 Task: Create ChildIssue0000000892 as Child Issue of Issue Issue0000000446 in Backlog  in Scrum Project Project0000000090 in Jira. Create ChildIssue0000000893 as Child Issue of Issue Issue0000000447 in Backlog  in Scrum Project Project0000000090 in Jira. Create ChildIssue0000000894 as Child Issue of Issue Issue0000000447 in Backlog  in Scrum Project Project0000000090 in Jira. Create ChildIssue0000000895 as Child Issue of Issue Issue0000000448 in Backlog  in Scrum Project Project0000000090 in Jira. Create ChildIssue0000000896 as Child Issue of Issue Issue0000000448 in Backlog  in Scrum Project Project0000000090 in Jira
Action: Mouse moved to (749, 413)
Screenshot: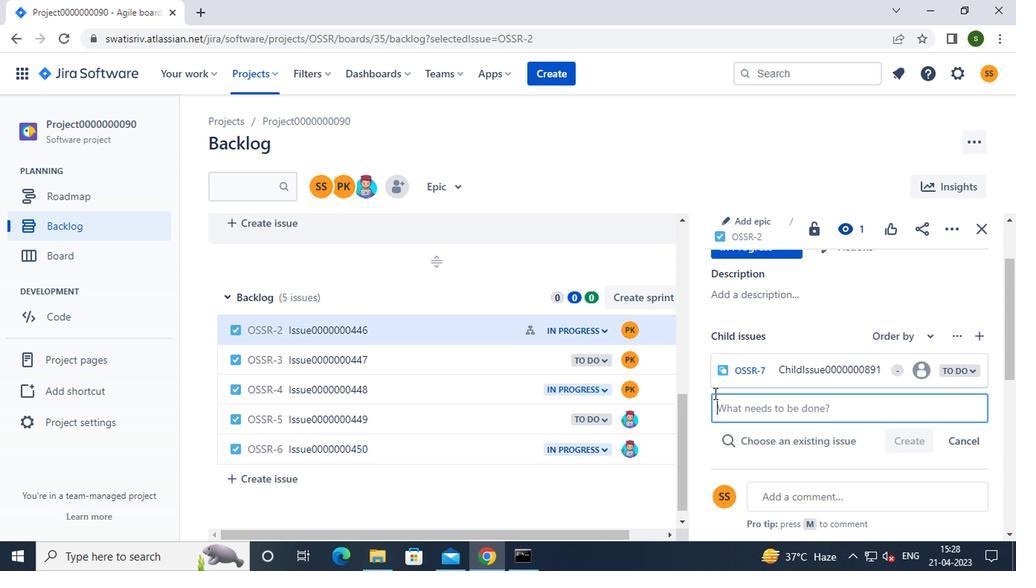 
Action: Key pressed <Key.caps_lock><Key.caps_lock>c<Key.caps_lock>hild<Key.caps_lock>i<Key.caps_lock>ssue0000000892
Screenshot: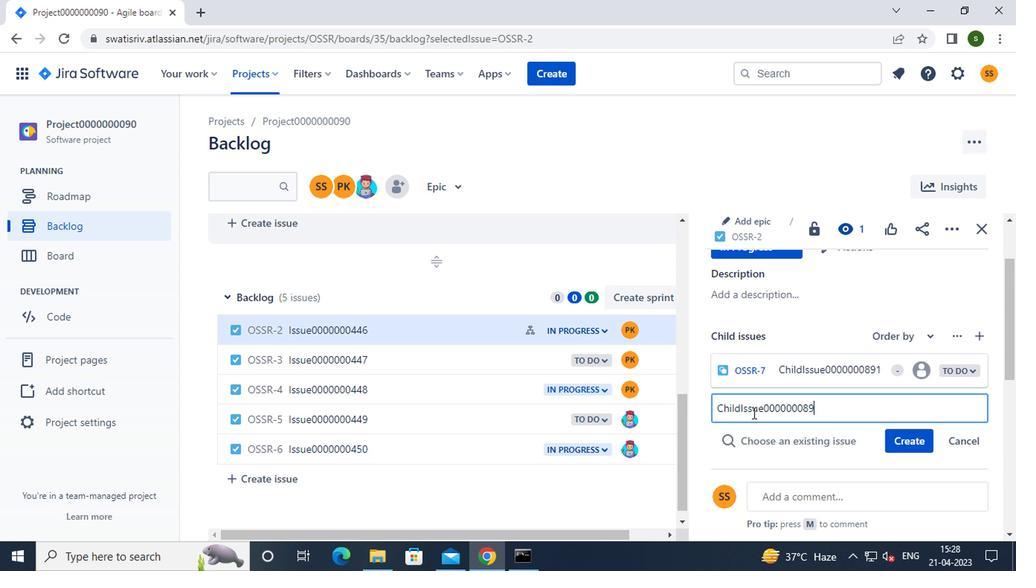 
Action: Mouse moved to (908, 431)
Screenshot: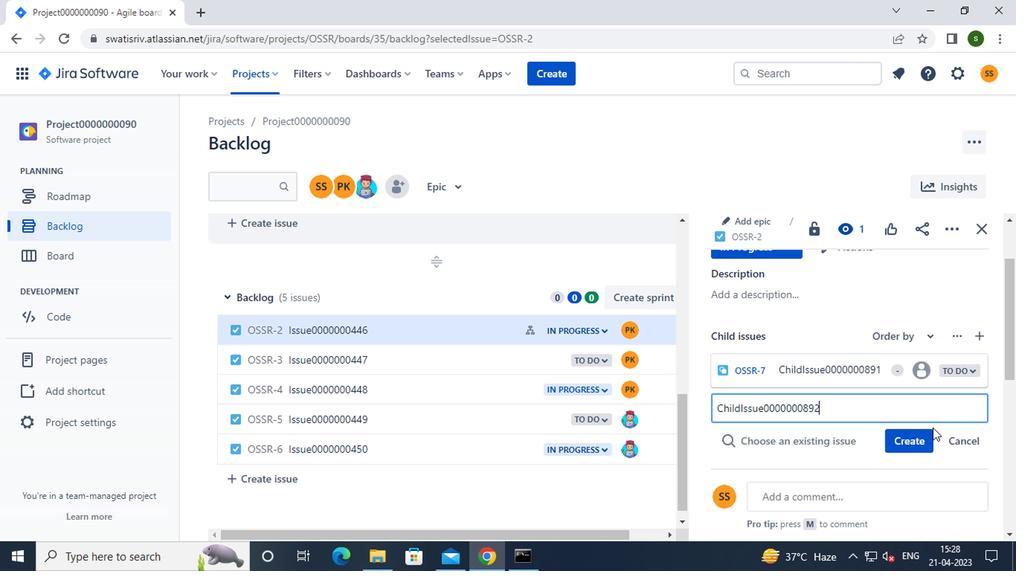 
Action: Mouse pressed left at (908, 431)
Screenshot: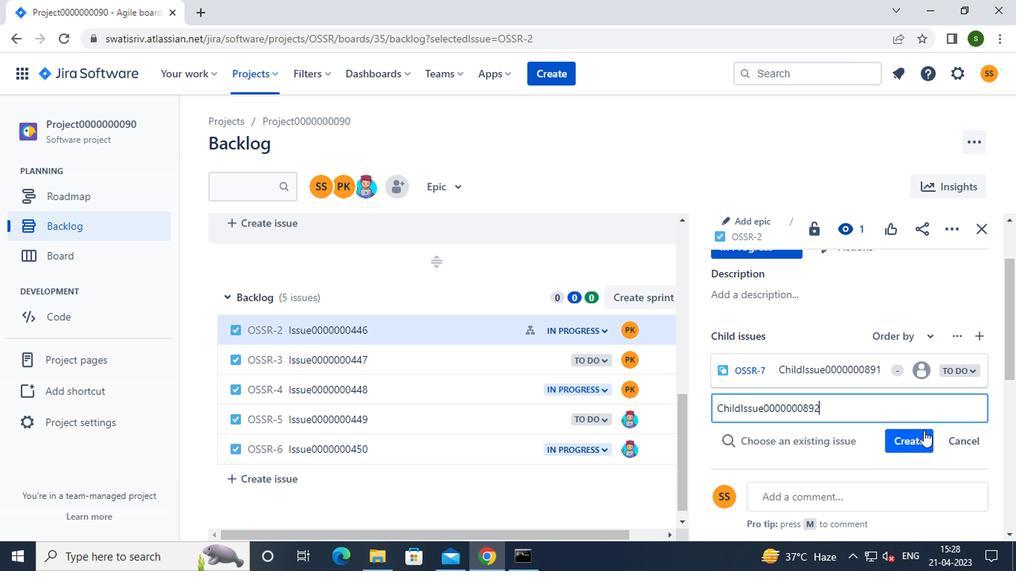 
Action: Mouse moved to (447, 361)
Screenshot: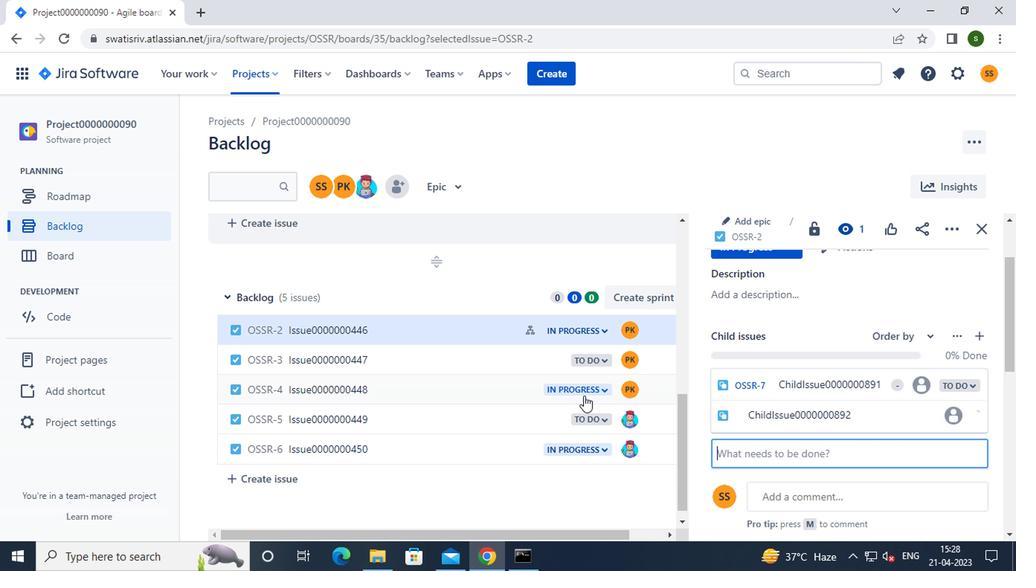 
Action: Mouse pressed left at (447, 361)
Screenshot: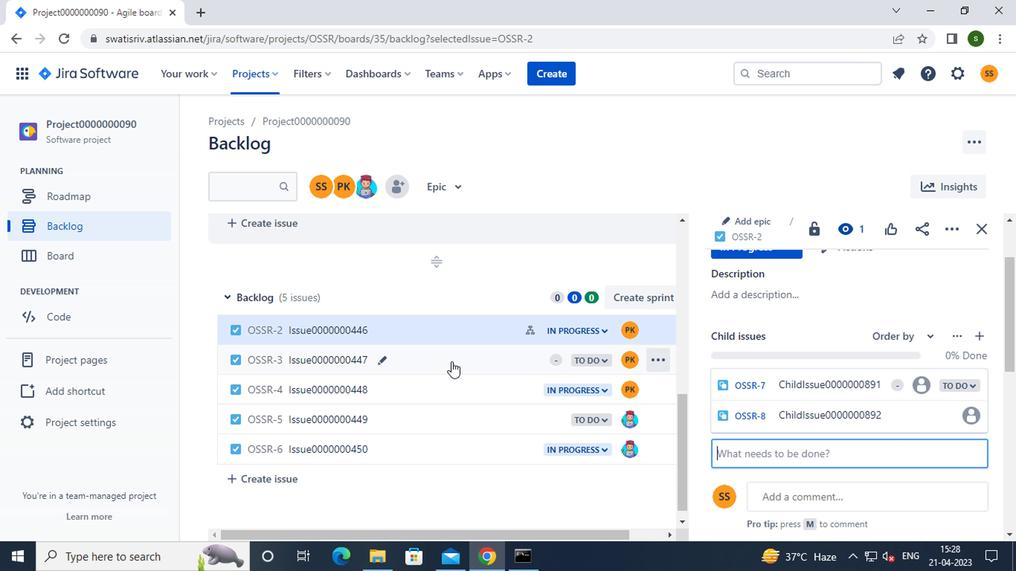 
Action: Mouse moved to (753, 296)
Screenshot: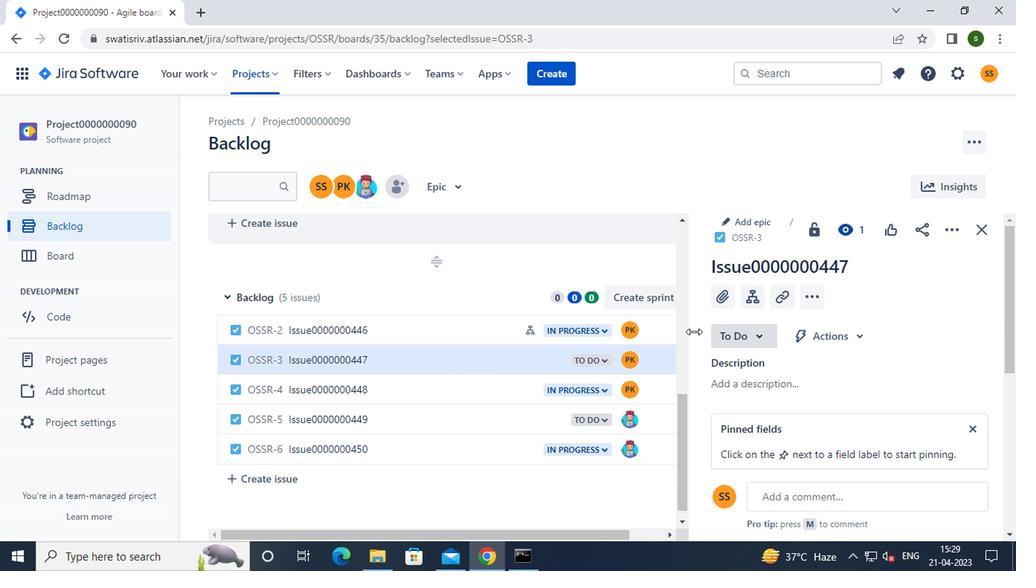 
Action: Mouse pressed left at (753, 296)
Screenshot: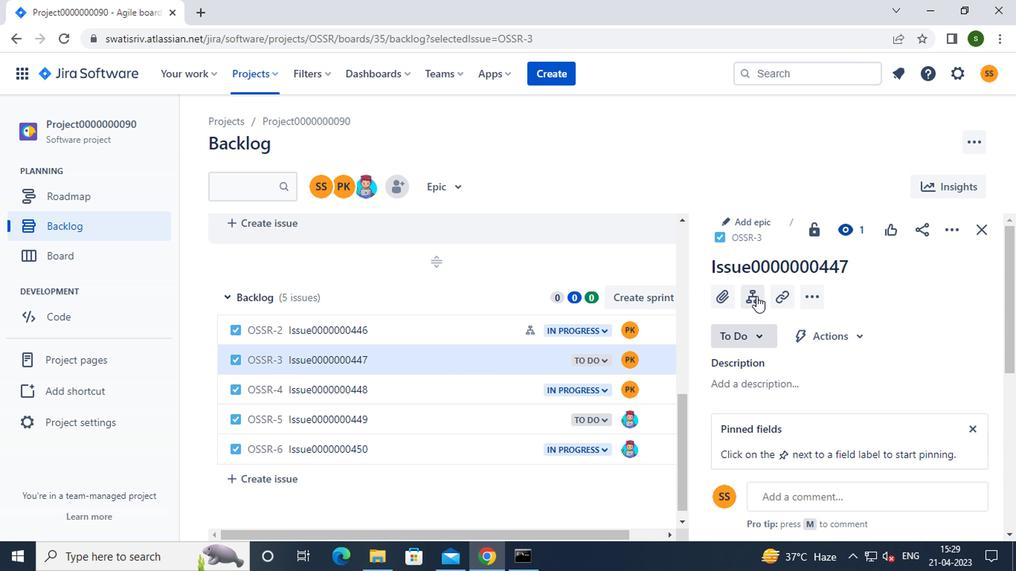 
Action: Mouse moved to (741, 359)
Screenshot: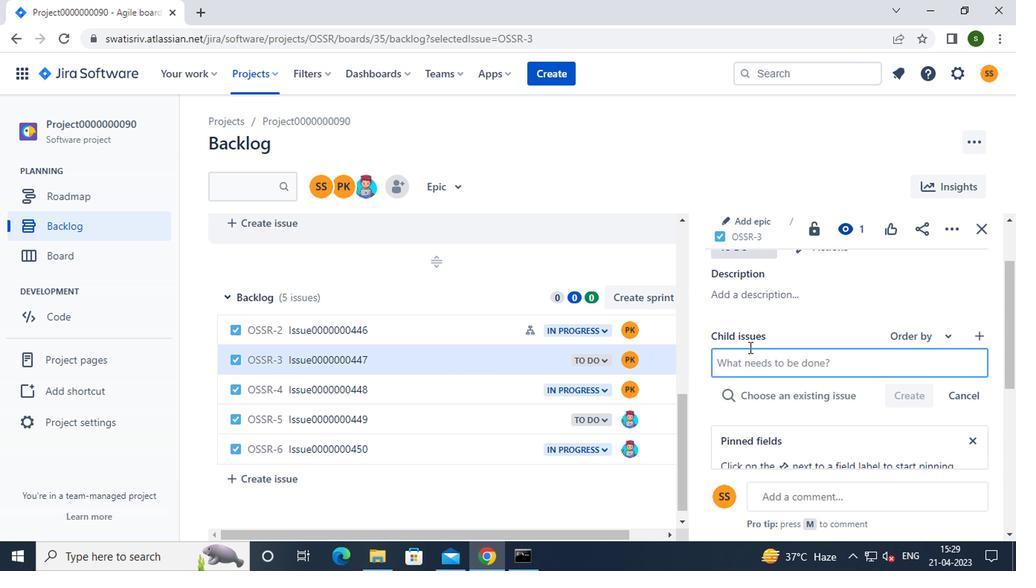 
Action: Key pressed <Key.caps_lock>c<Key.caps_lock>hild<Key.caps_lock>i<Key.caps_lock>ssue0000000893
Screenshot: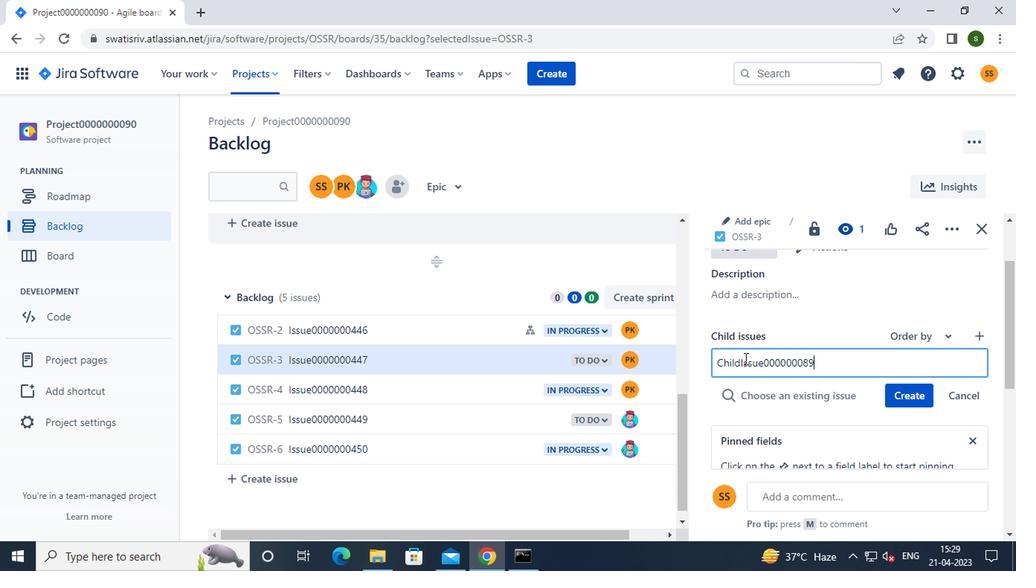 
Action: Mouse moved to (894, 394)
Screenshot: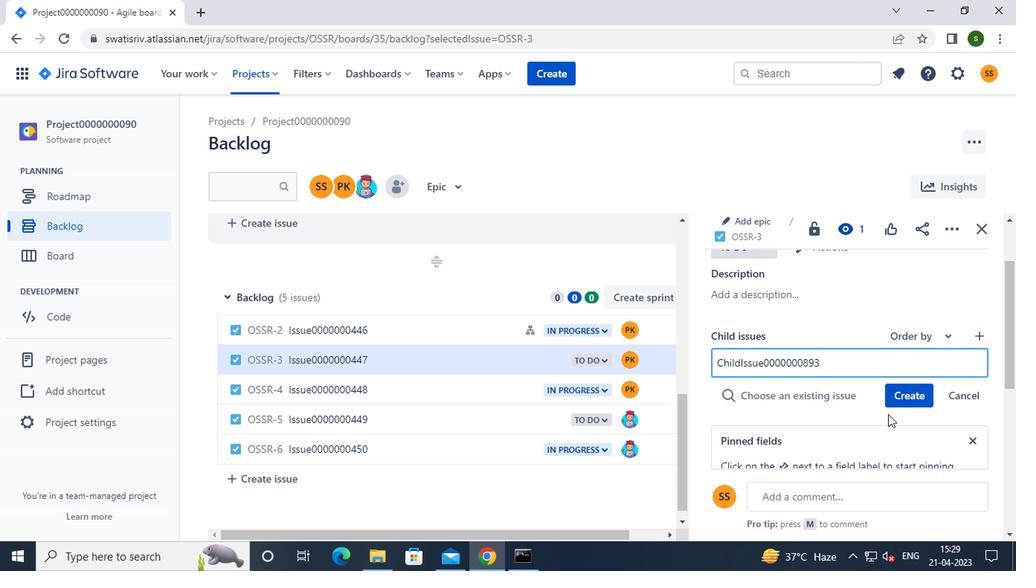 
Action: Mouse pressed left at (894, 394)
Screenshot: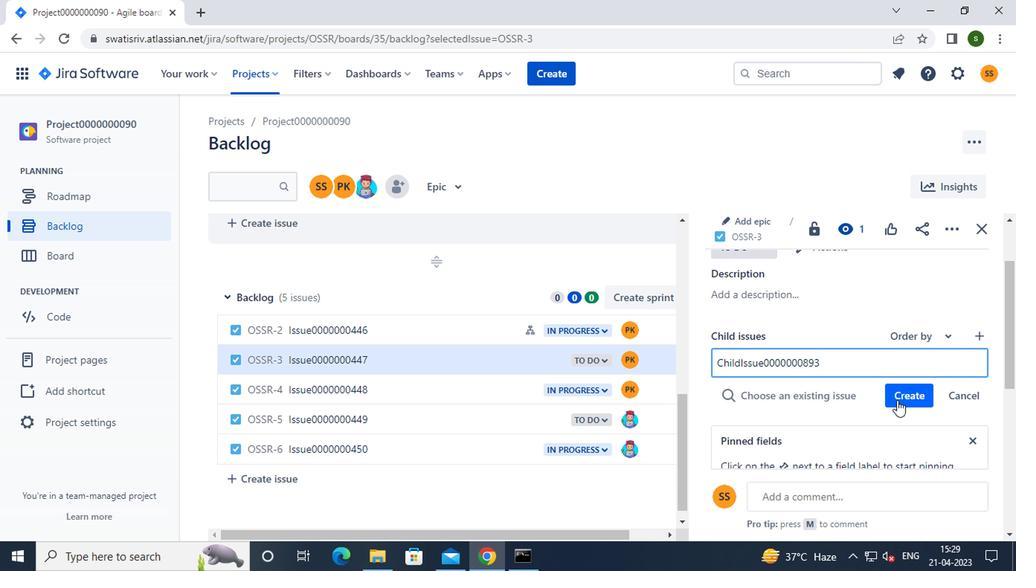 
Action: Mouse moved to (815, 408)
Screenshot: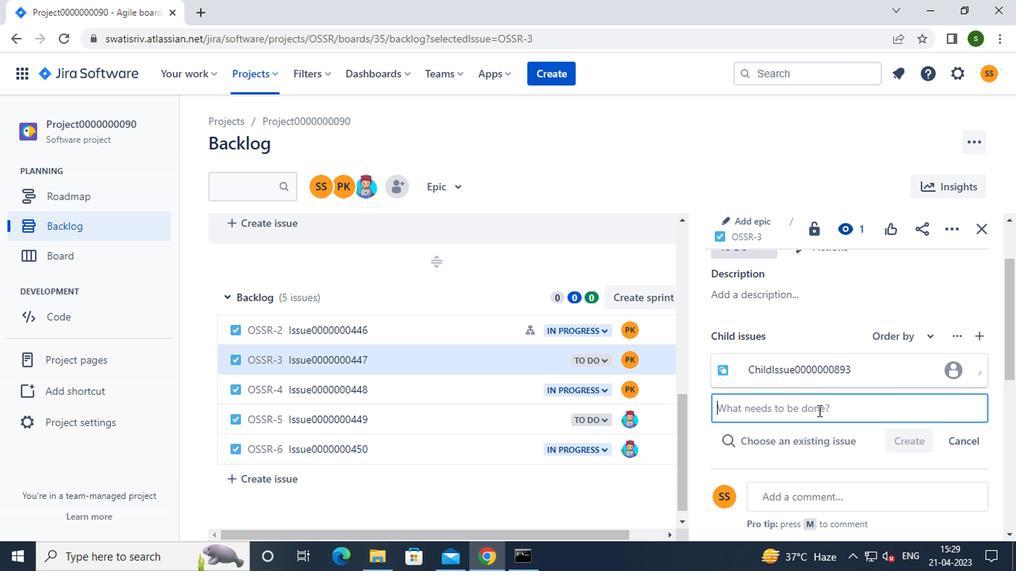 
Action: Key pressed <Key.caps_lock>c<Key.caps_lock>hild<Key.caps_lock>i<Key.caps_lock>ssue0000000894
Screenshot: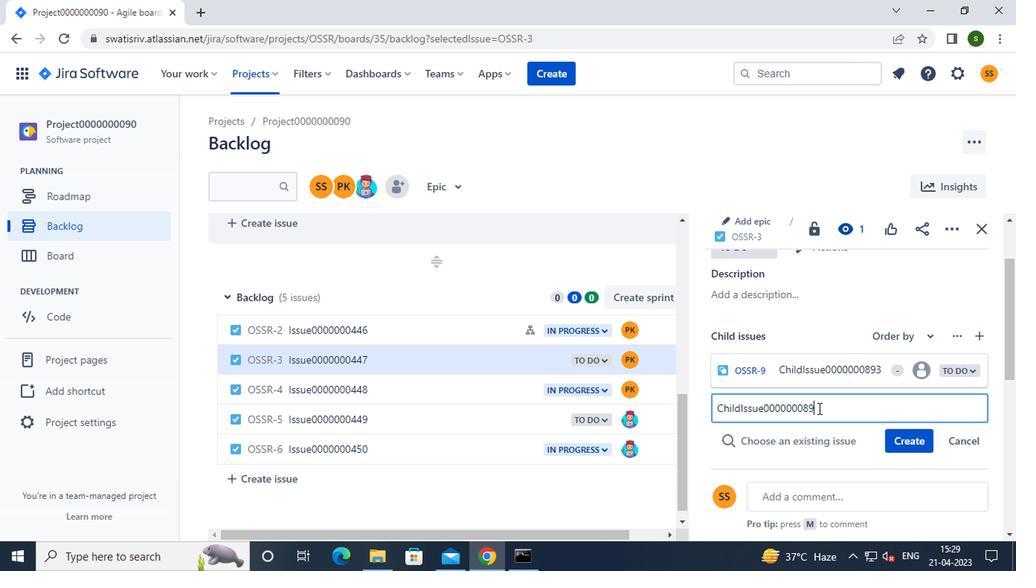 
Action: Mouse moved to (903, 445)
Screenshot: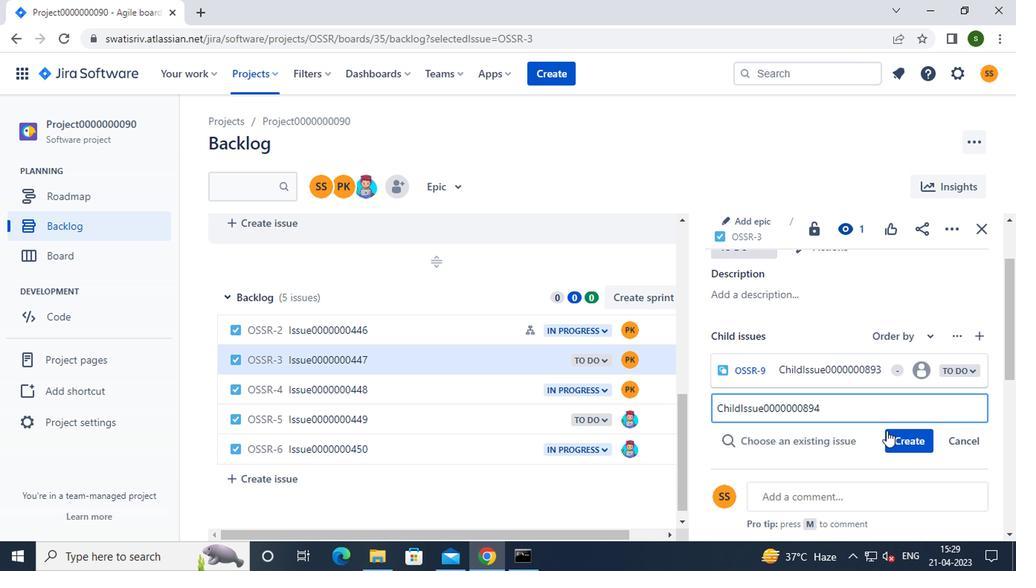 
Action: Mouse pressed left at (903, 445)
Screenshot: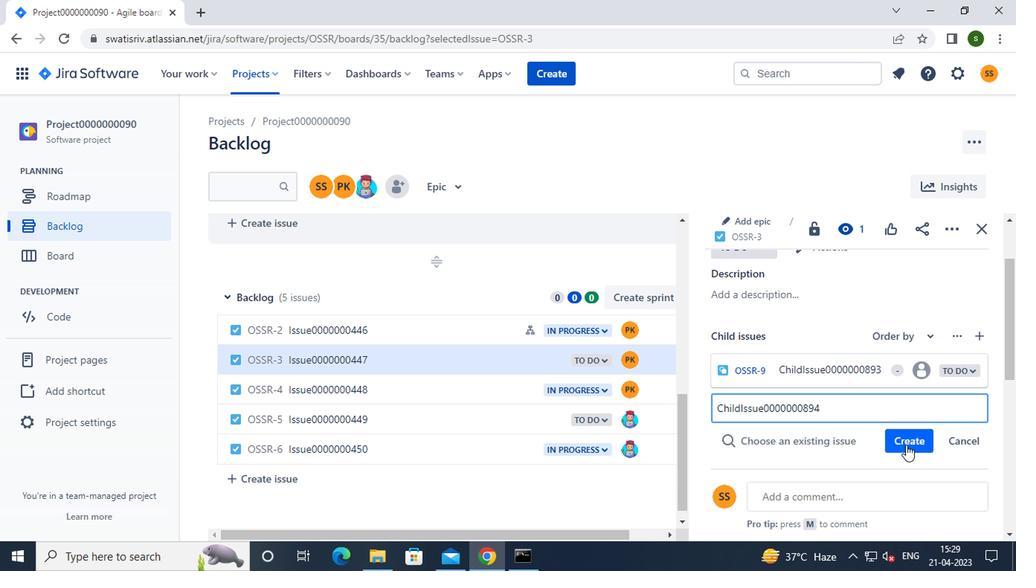 
Action: Mouse moved to (445, 389)
Screenshot: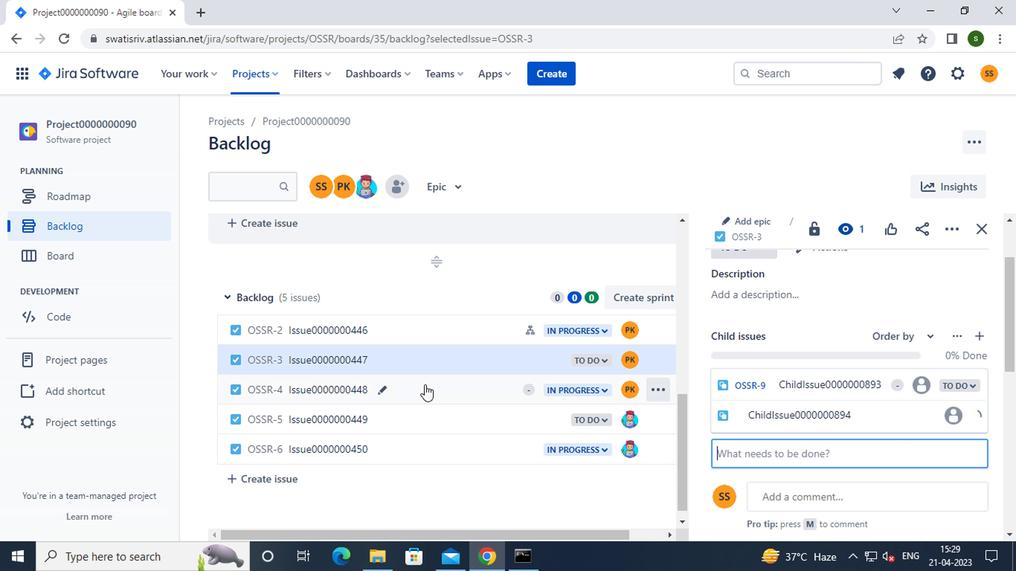 
Action: Mouse pressed left at (445, 389)
Screenshot: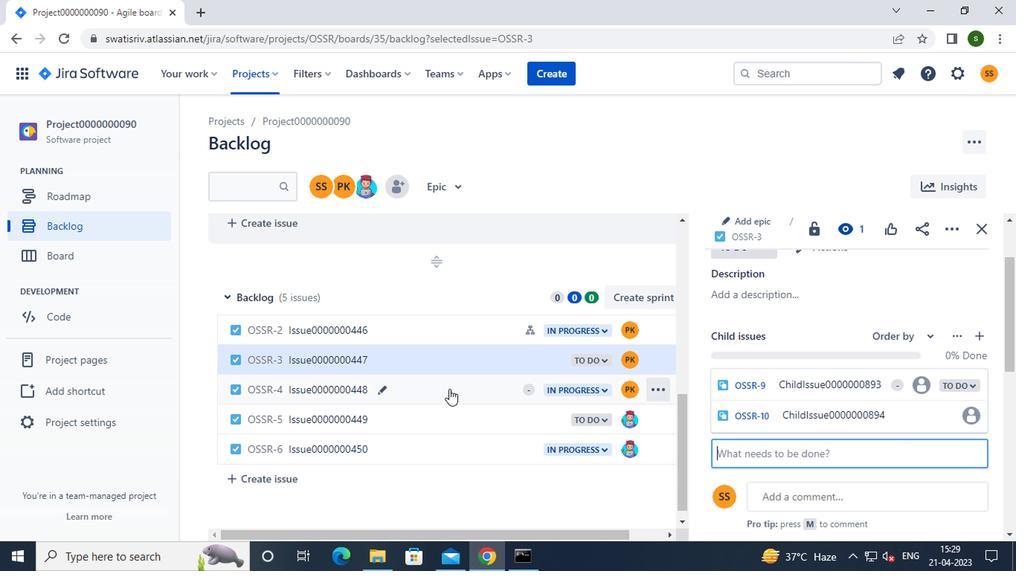 
Action: Mouse moved to (745, 297)
Screenshot: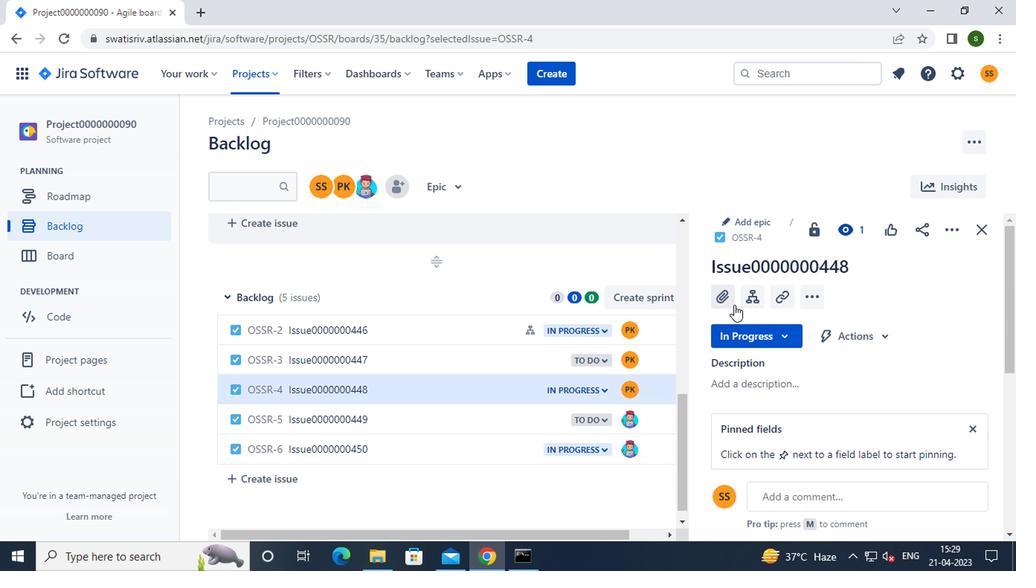 
Action: Mouse pressed left at (745, 297)
Screenshot: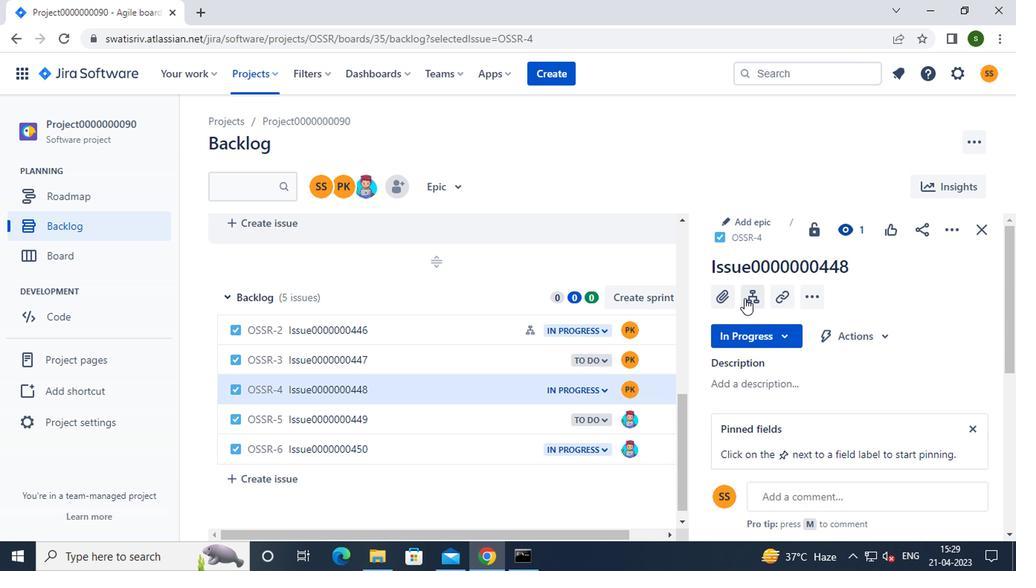 
Action: Mouse moved to (768, 359)
Screenshot: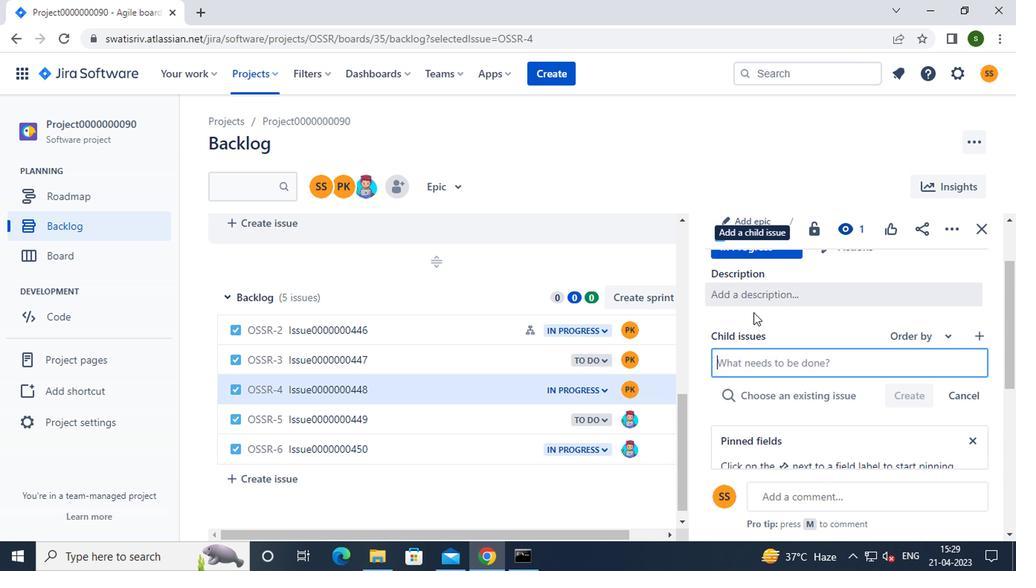 
Action: Mouse pressed left at (768, 359)
Screenshot: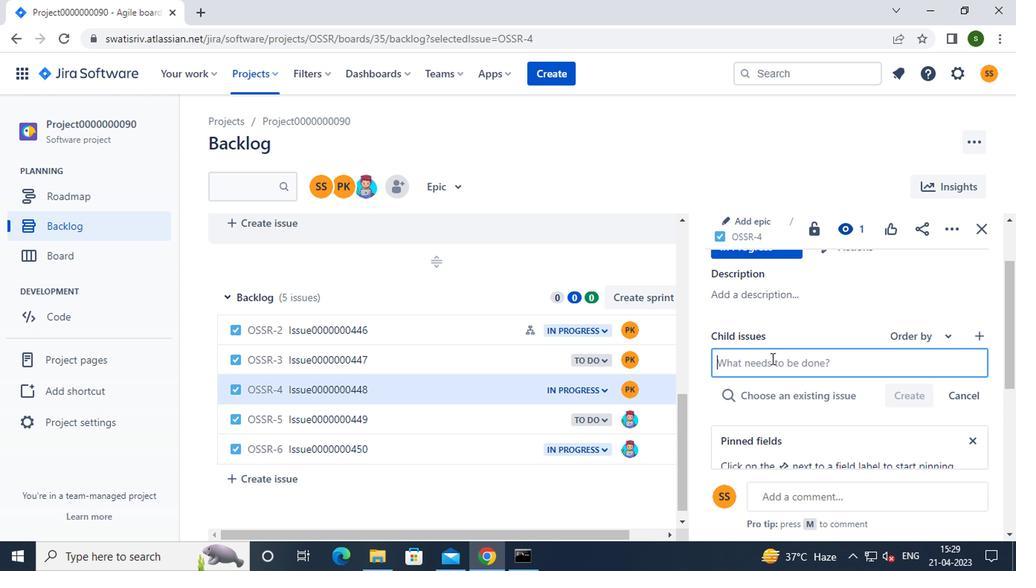 
Action: Mouse moved to (758, 359)
Screenshot: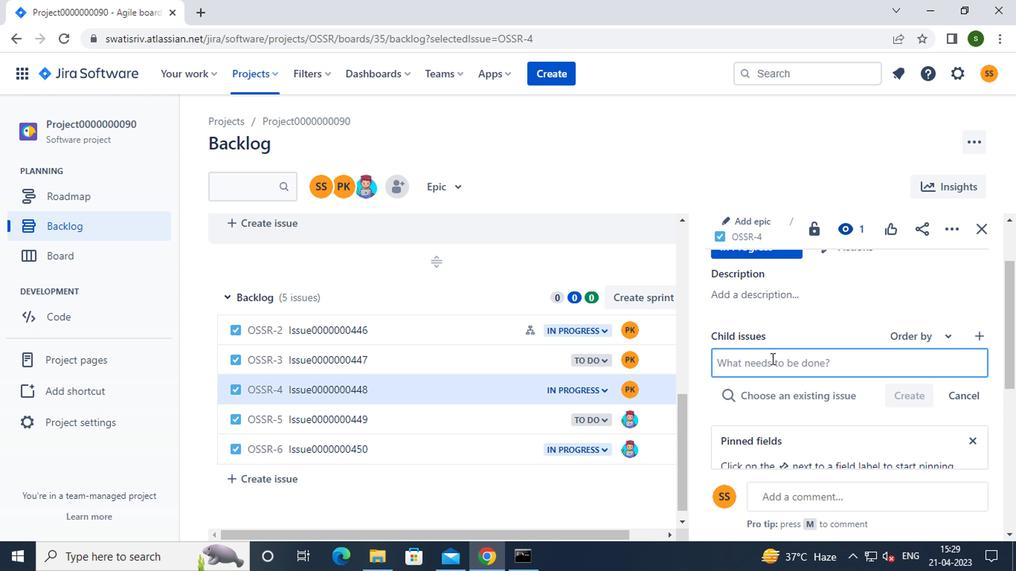 
Action: Key pressed <Key.caps_lock>c<Key.caps_lock>hild<Key.caps_lock>i<Key.caps_lock>ssue0000000895
Screenshot: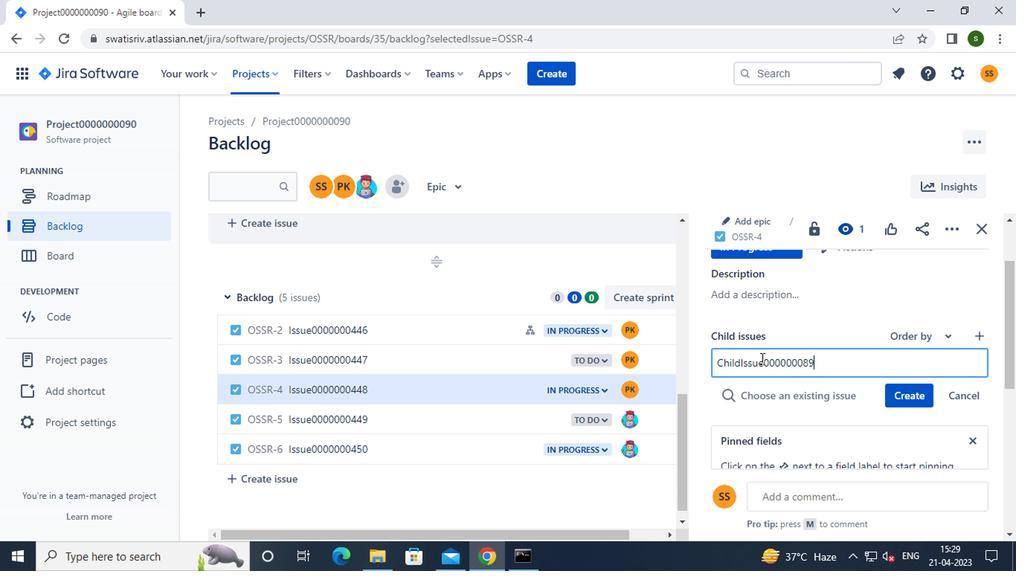
Action: Mouse moved to (893, 388)
Screenshot: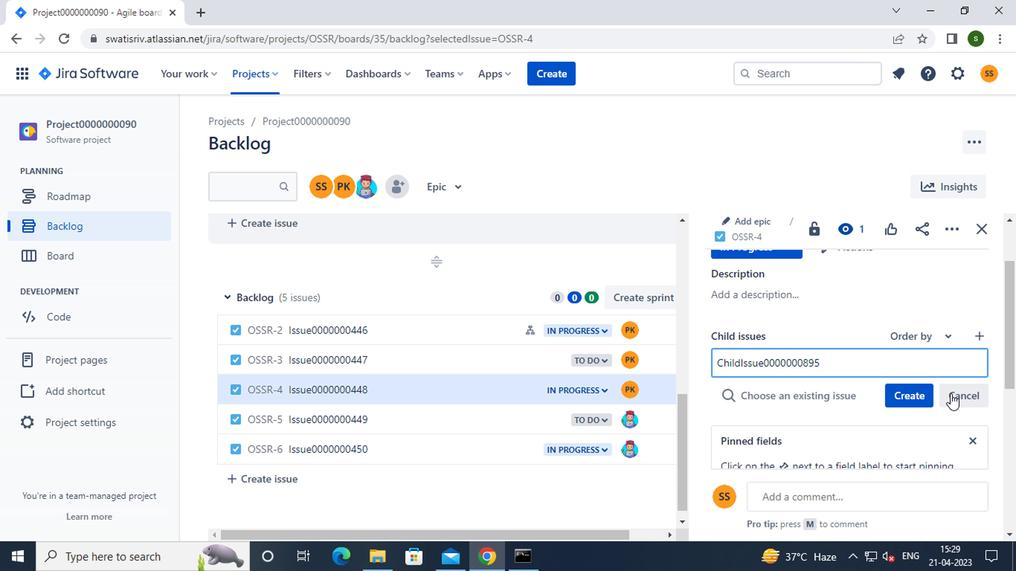 
Action: Mouse pressed left at (893, 388)
Screenshot: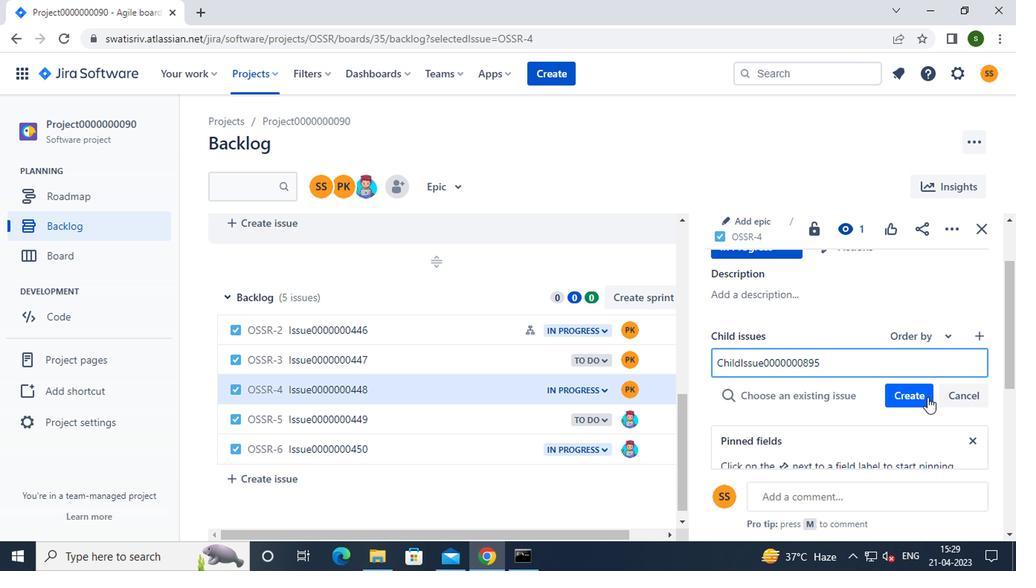 
Action: Mouse moved to (851, 406)
Screenshot: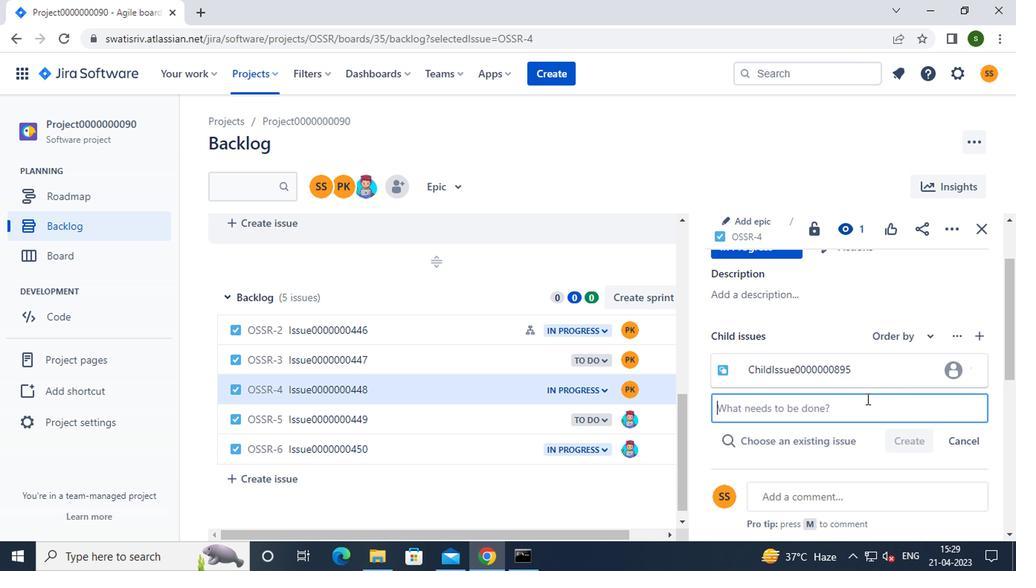
Action: Mouse pressed left at (851, 406)
Screenshot: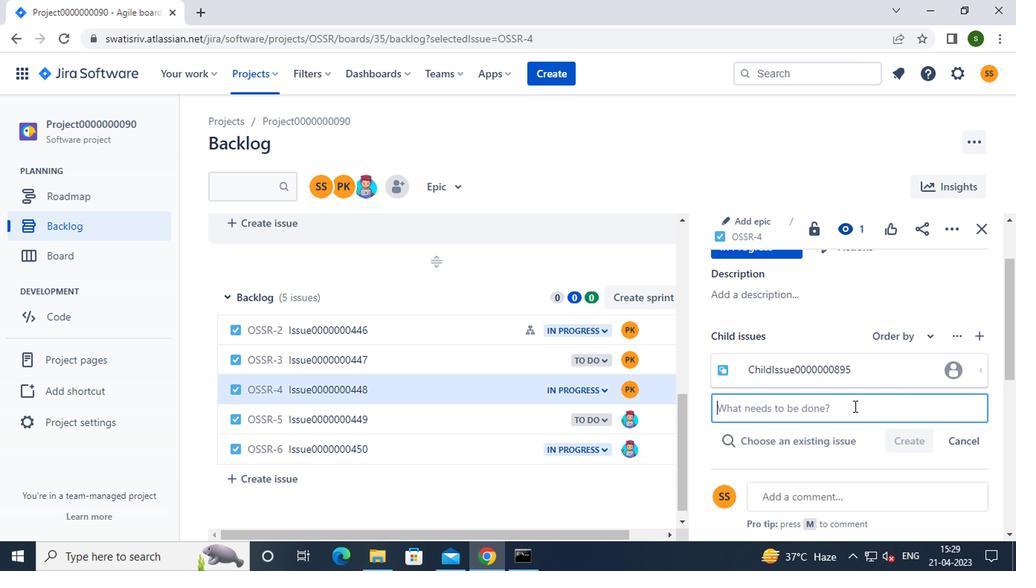 
Action: Key pressed <Key.caps_lock>c<Key.caps_lock>hild<Key.caps_lock>i<Key.caps_lock>ssue0000000896
Screenshot: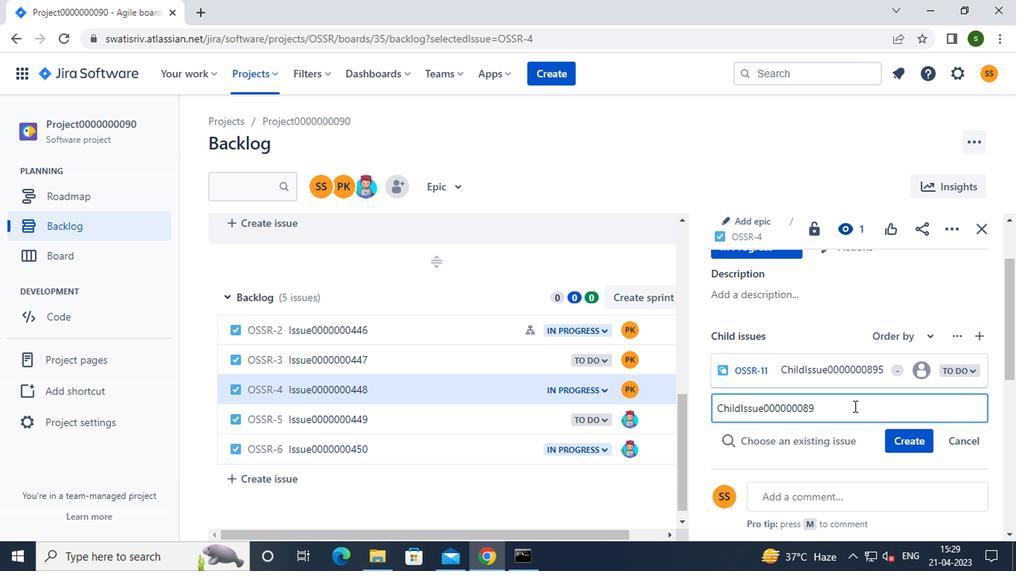 
Action: Mouse moved to (901, 441)
Screenshot: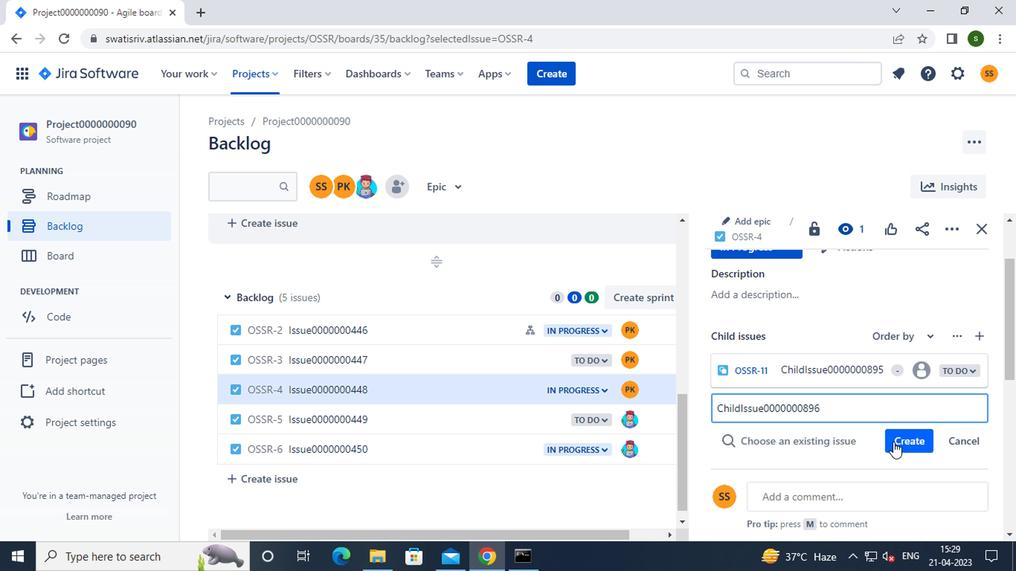 
Action: Mouse pressed left at (901, 441)
Screenshot: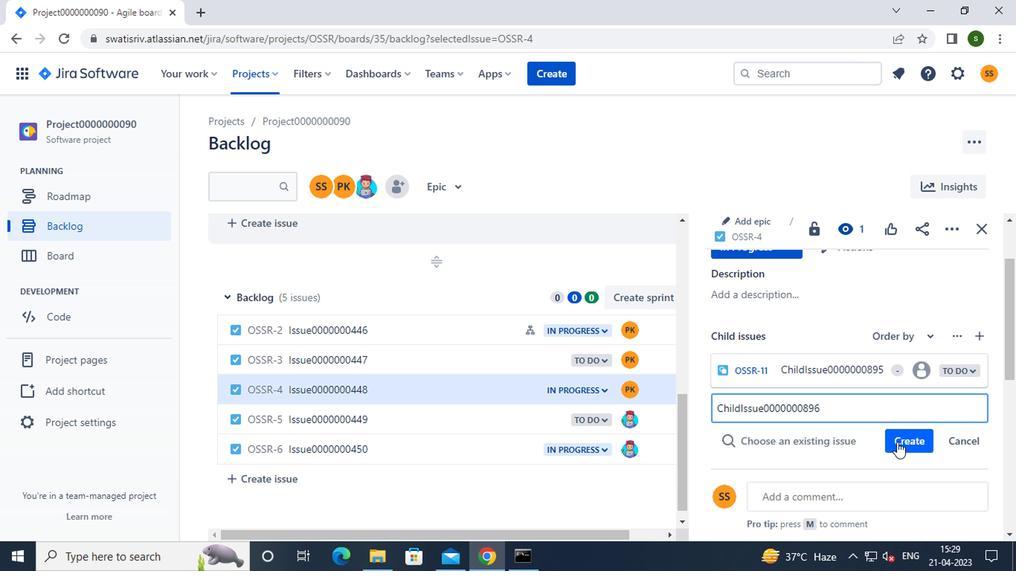 
Action: Mouse moved to (669, 191)
Screenshot: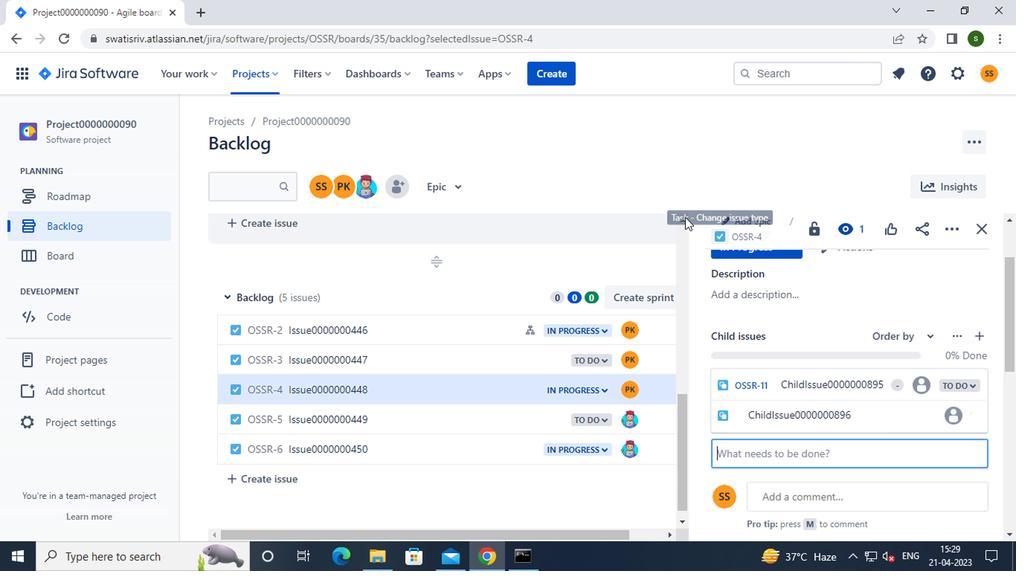 
